 Task: Check and configure the security settings in Microsoft Outlook using the Trust Center.
Action: Mouse moved to (41, 22)
Screenshot: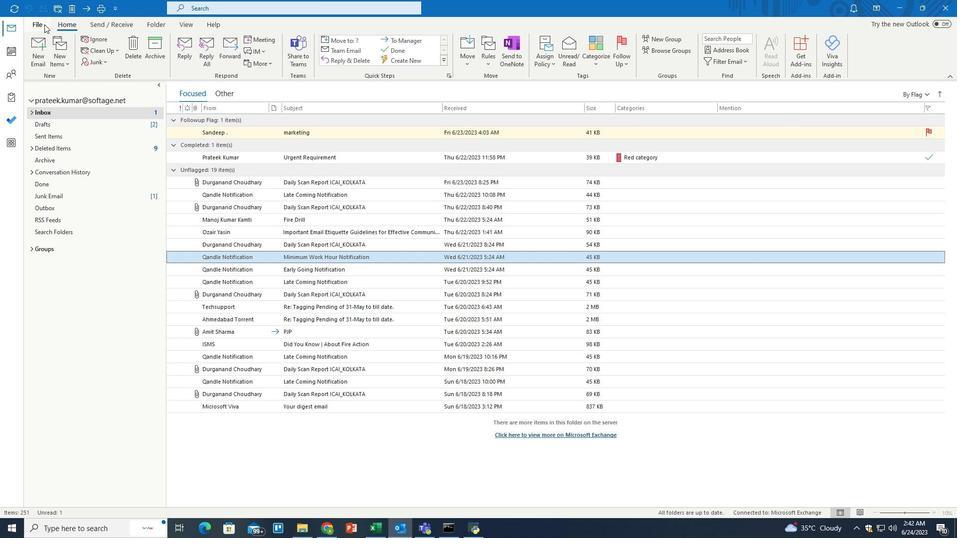 
Action: Mouse pressed left at (41, 22)
Screenshot: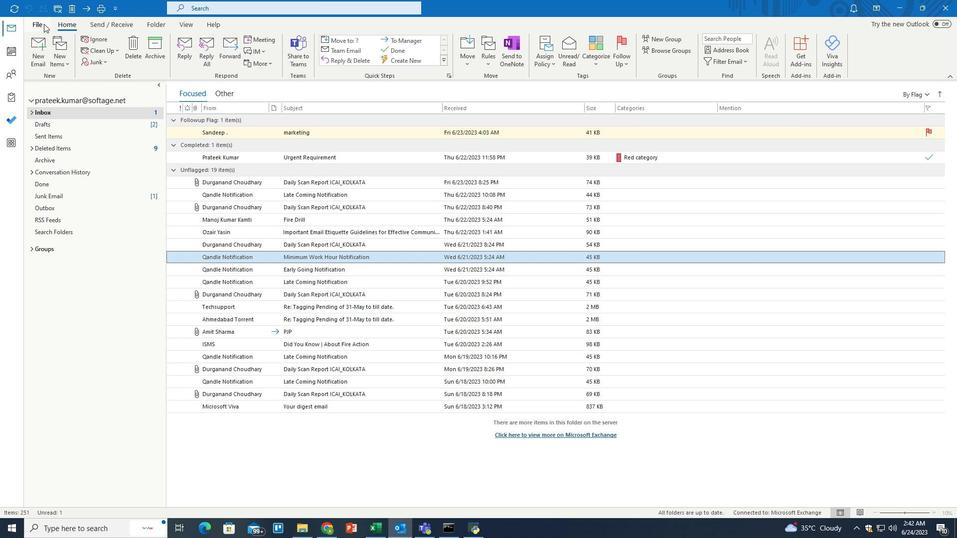 
Action: Mouse moved to (32, 476)
Screenshot: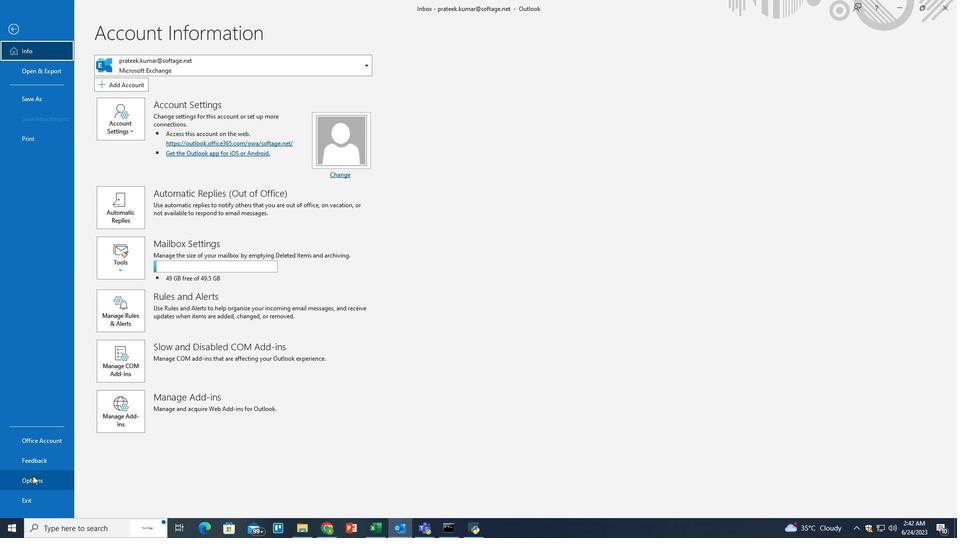 
Action: Mouse pressed left at (32, 476)
Screenshot: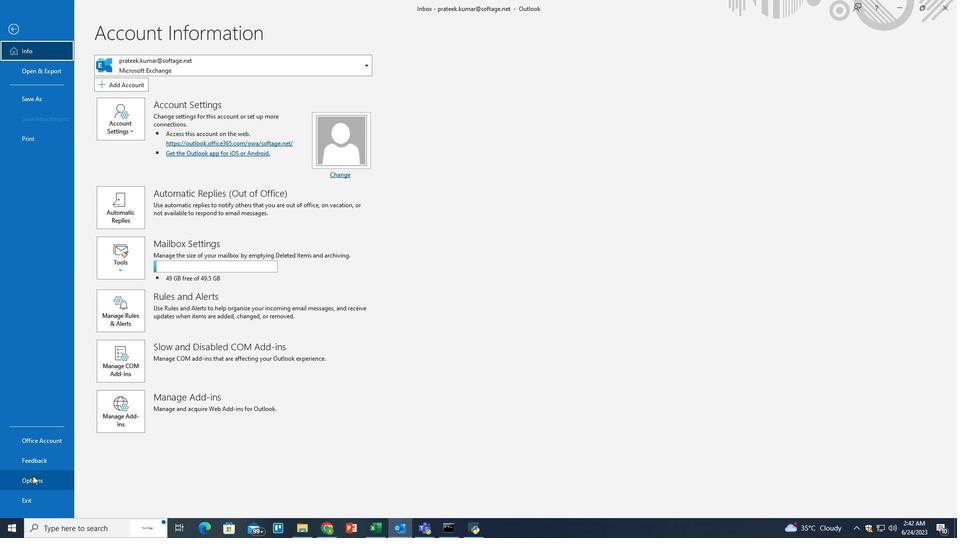 
Action: Mouse moved to (299, 298)
Screenshot: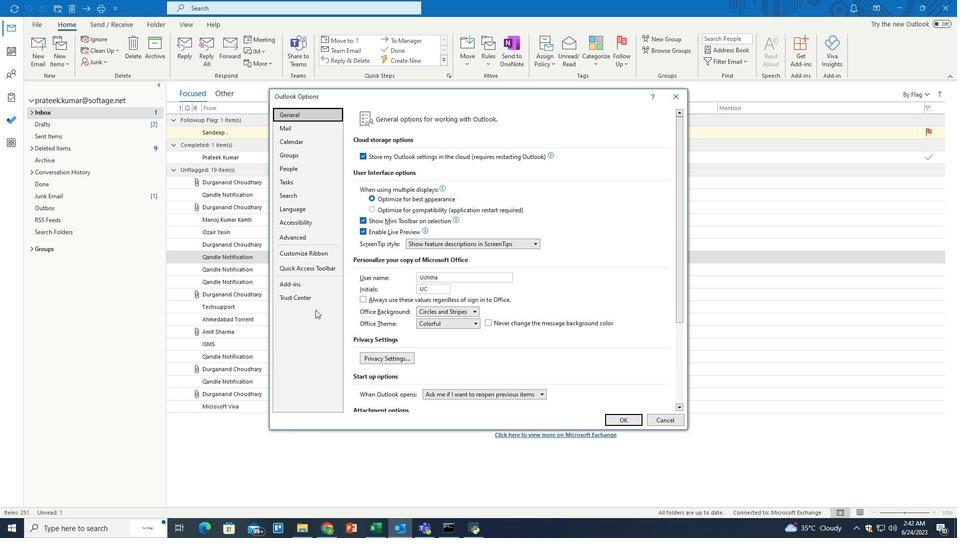 
Action: Mouse pressed left at (299, 298)
Screenshot: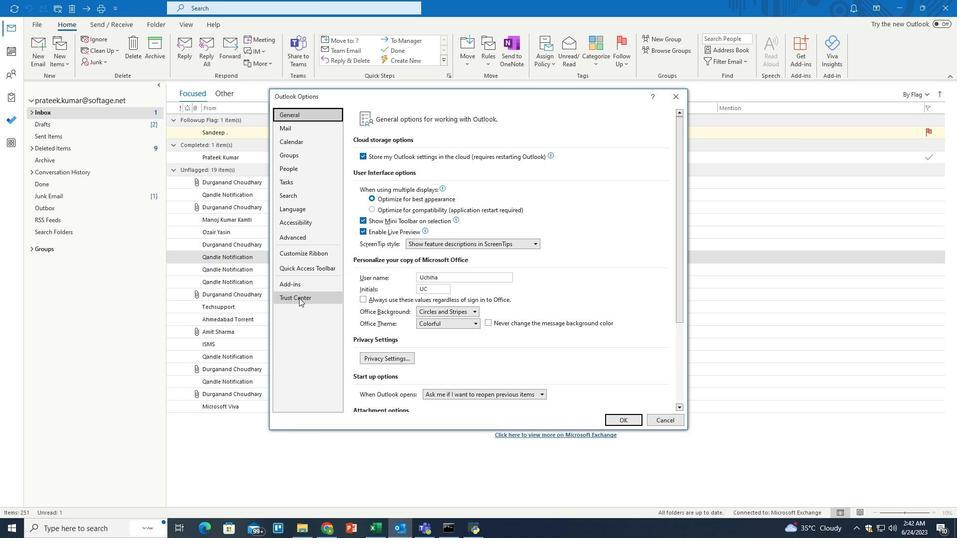 
Action: Mouse moved to (390, 169)
Screenshot: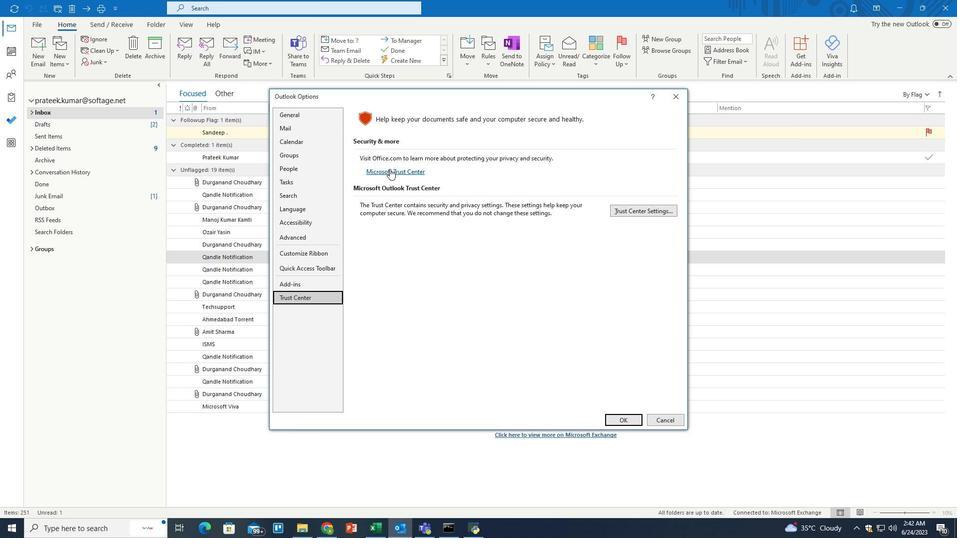 
Action: Mouse pressed left at (390, 169)
Screenshot: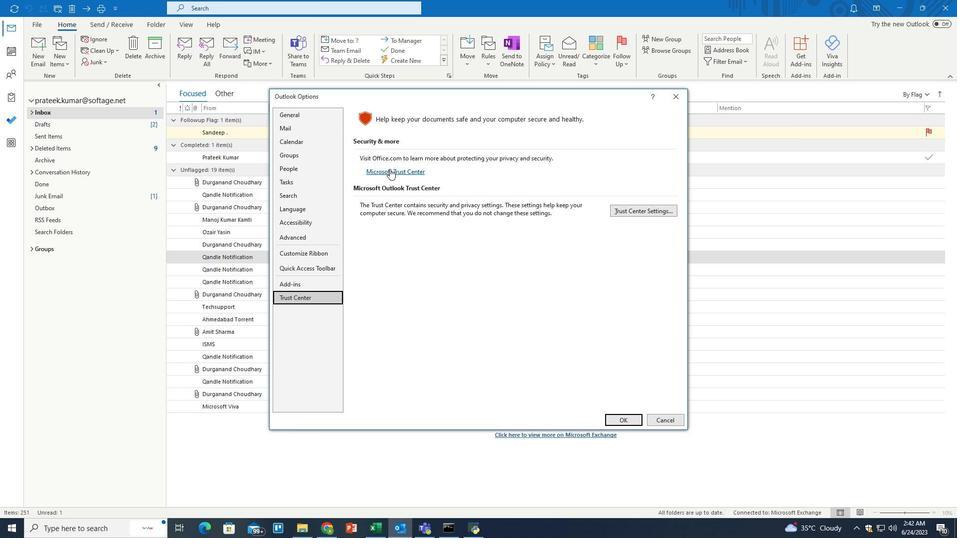 
Action: Mouse moved to (411, 218)
Screenshot: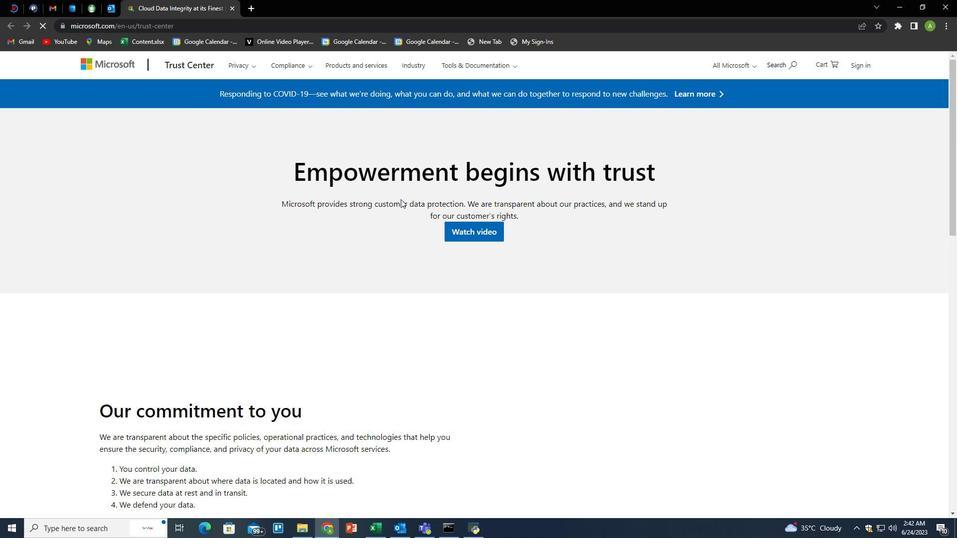 
